 Task: Select the never option in the banner.
Action: Mouse moved to (24, 651)
Screenshot: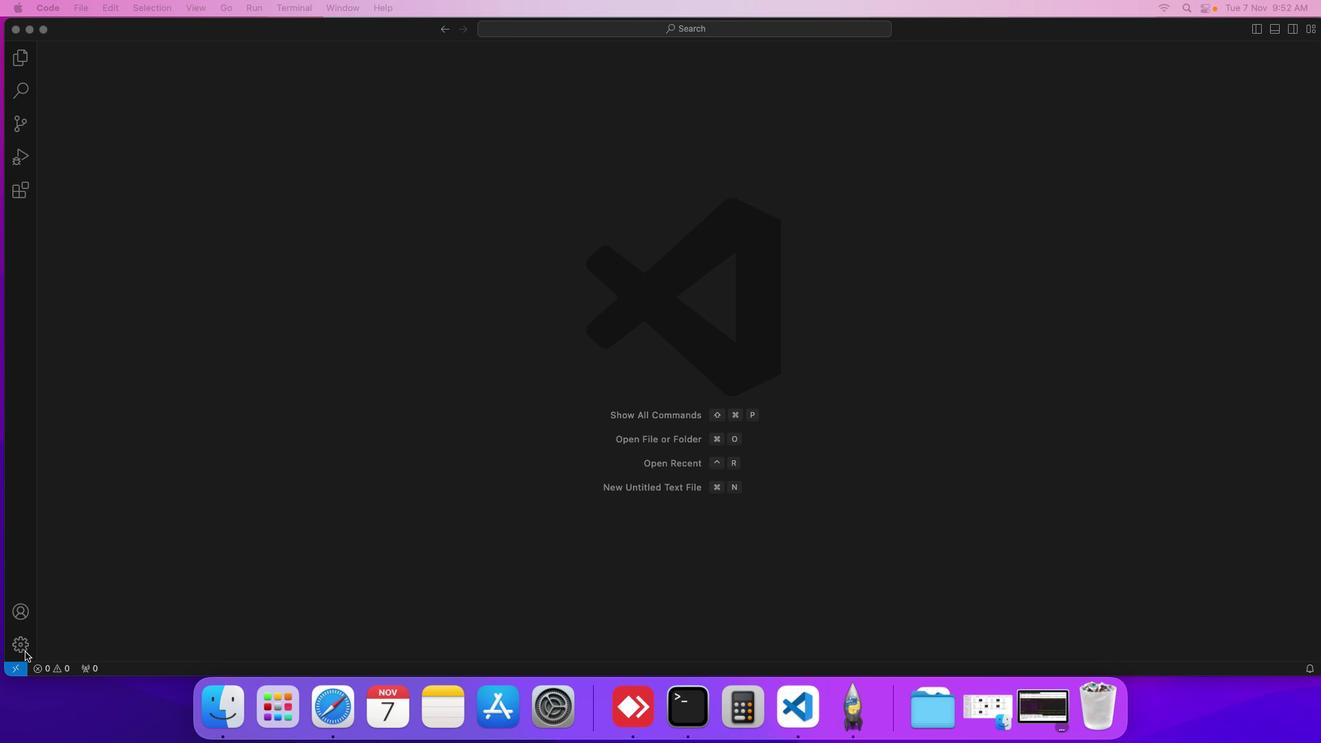 
Action: Mouse pressed left at (24, 651)
Screenshot: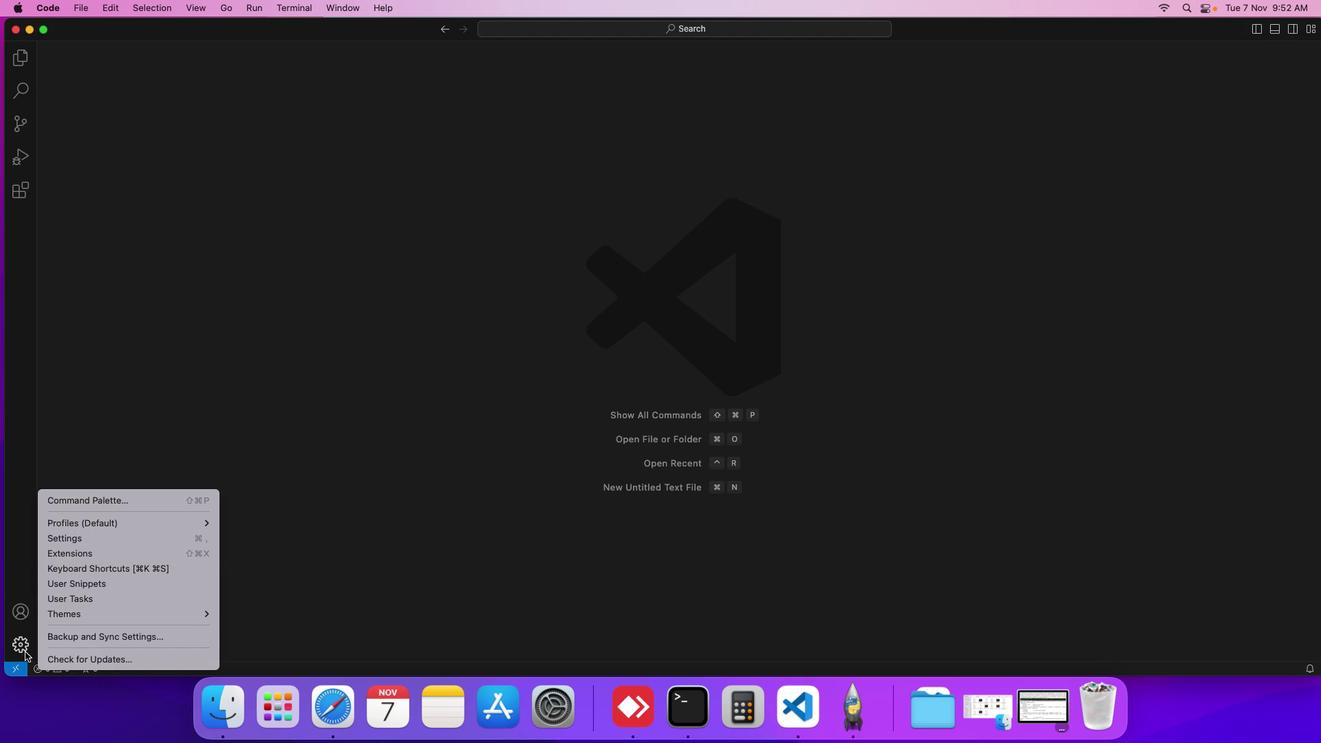 
Action: Mouse moved to (77, 538)
Screenshot: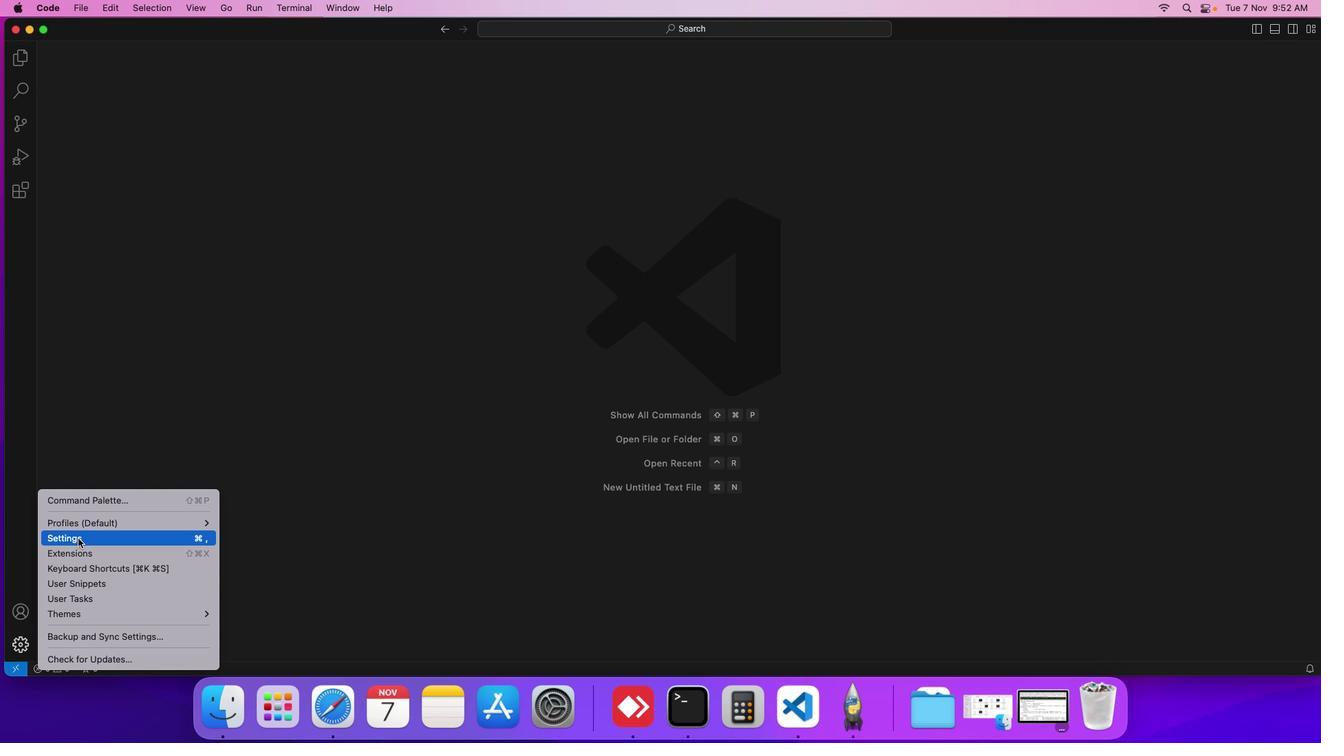 
Action: Mouse pressed left at (77, 538)
Screenshot: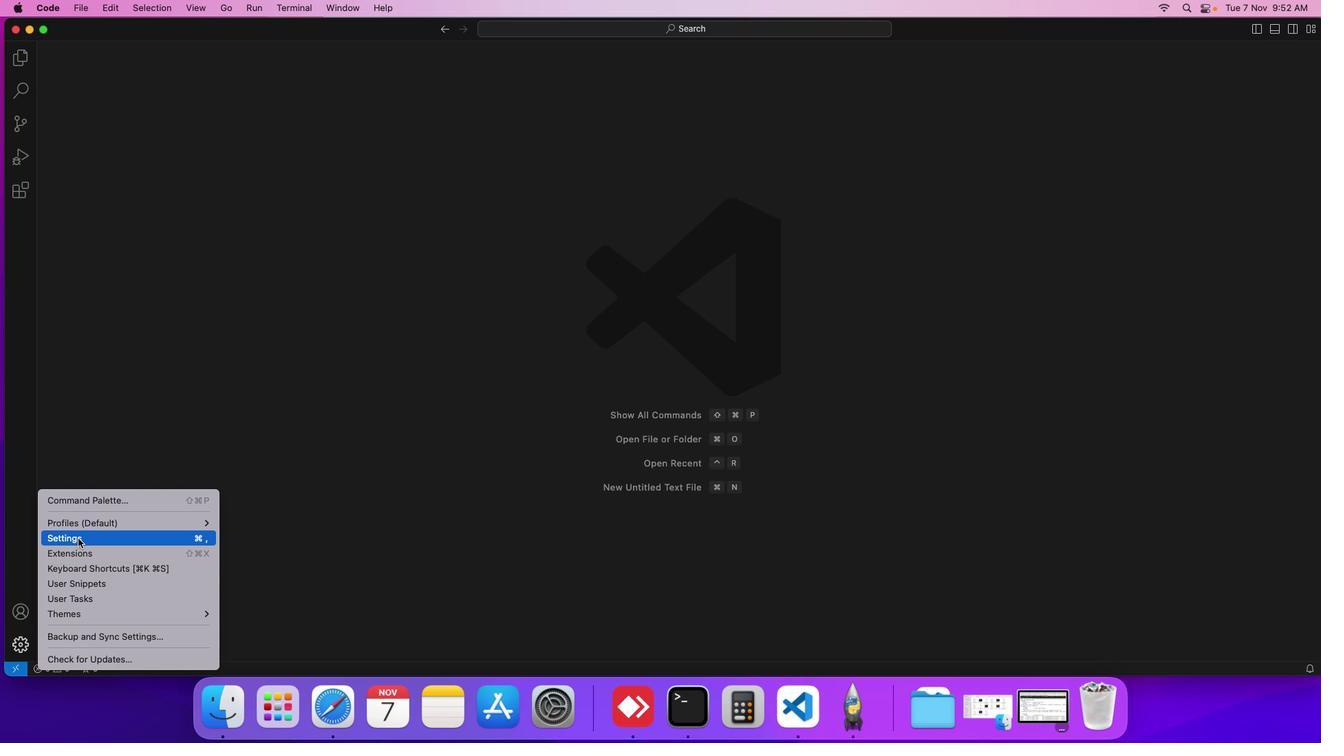
Action: Mouse moved to (315, 229)
Screenshot: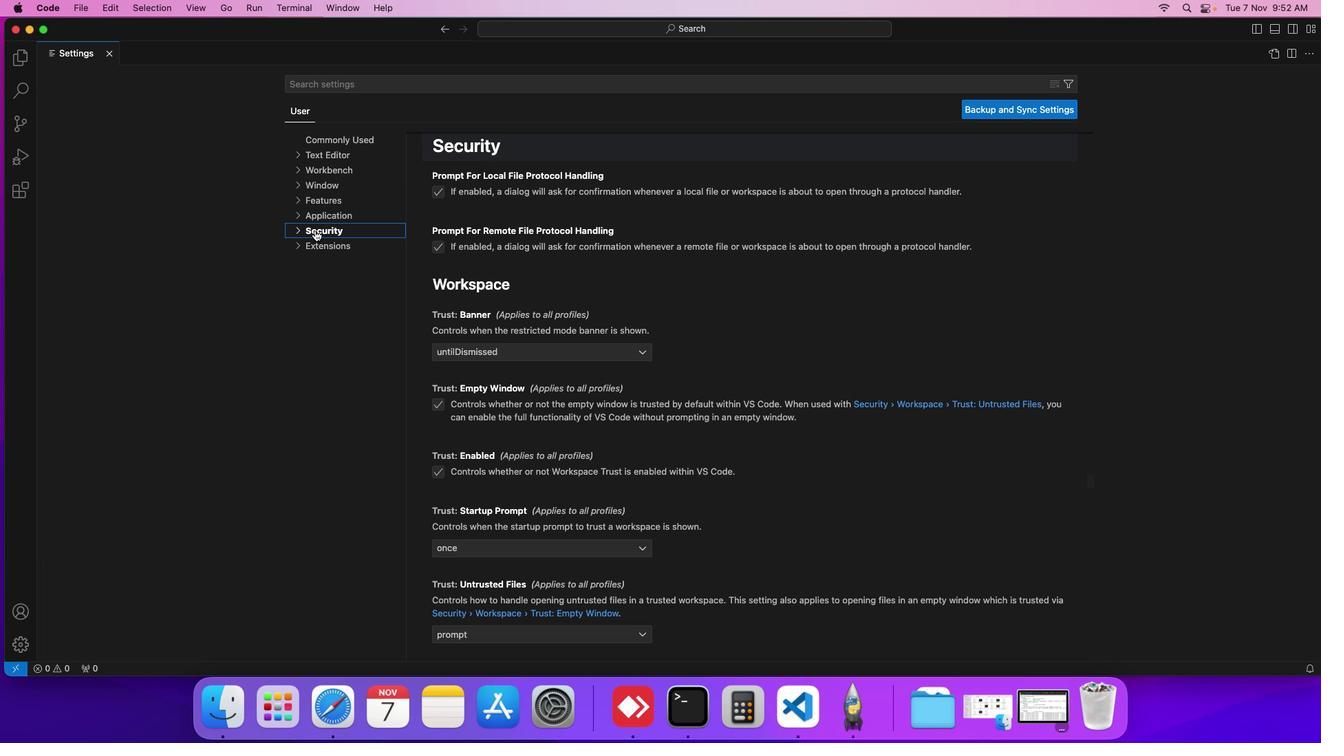 
Action: Mouse pressed left at (315, 229)
Screenshot: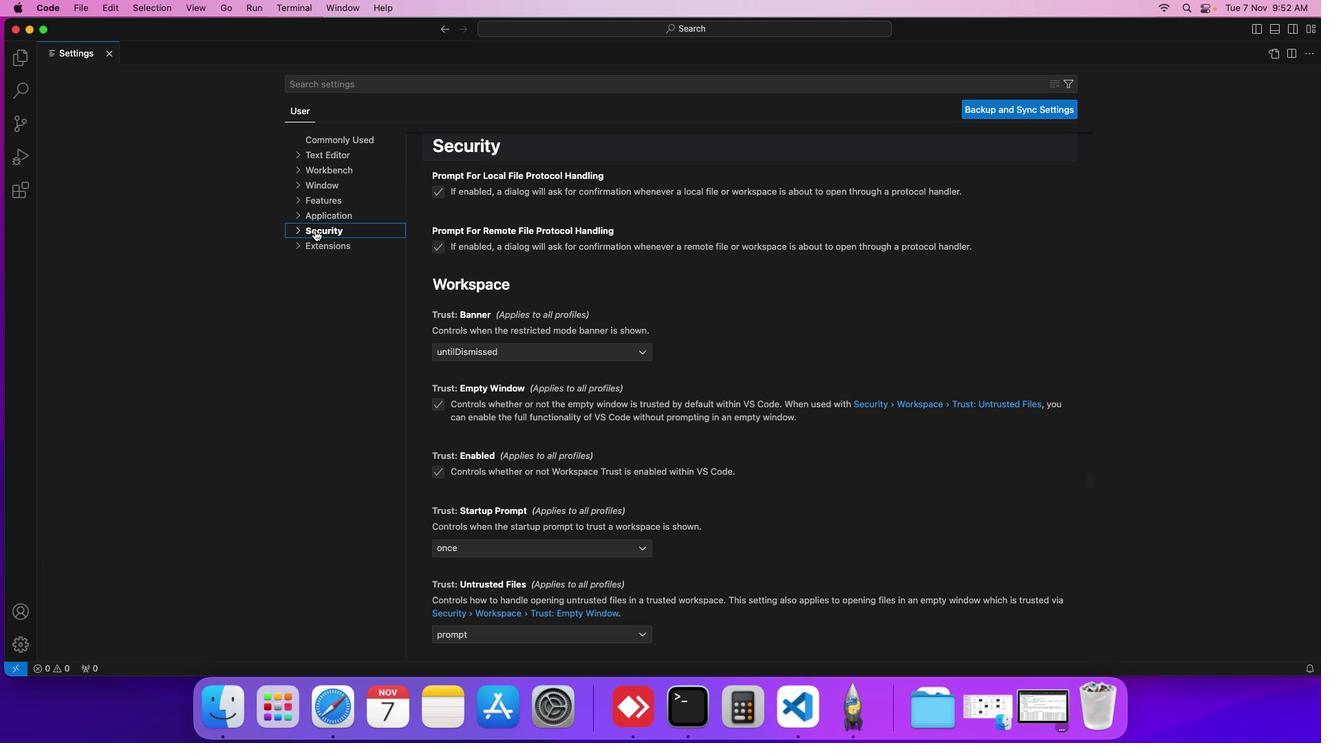 
Action: Mouse moved to (318, 244)
Screenshot: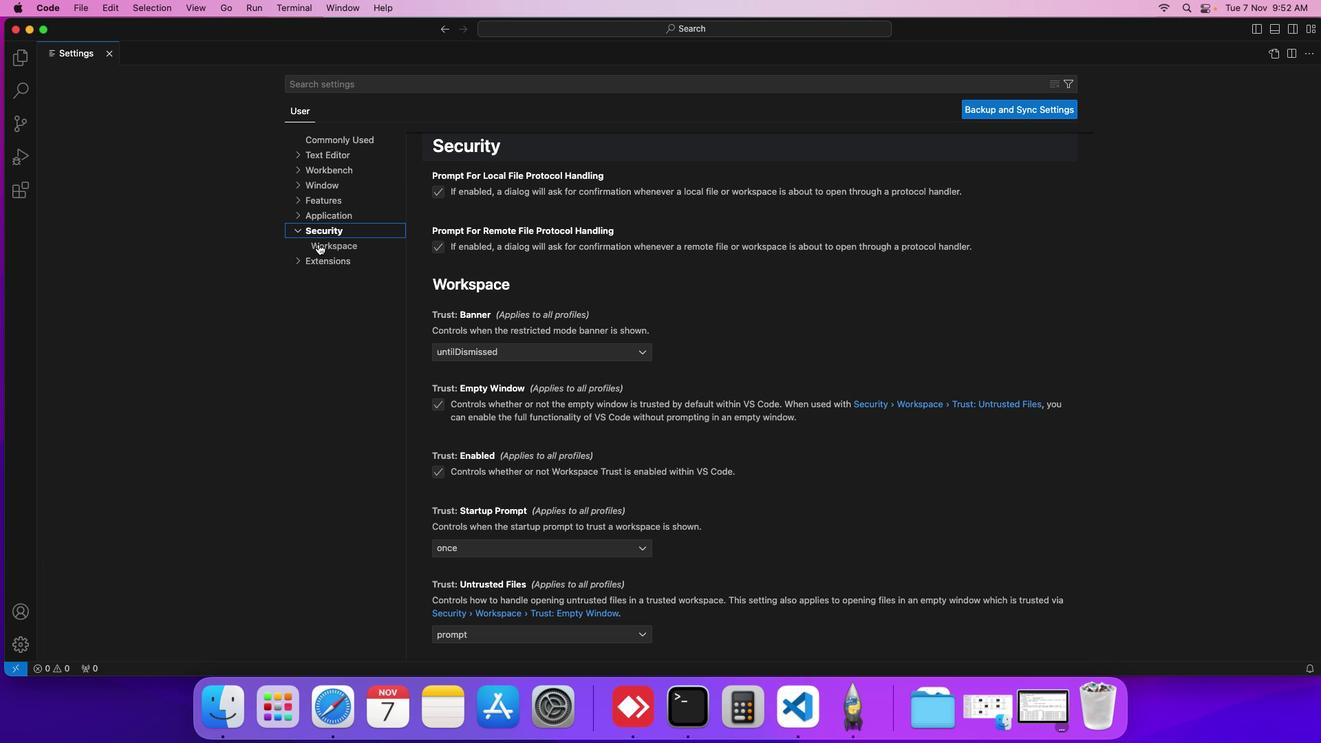 
Action: Mouse pressed left at (318, 244)
Screenshot: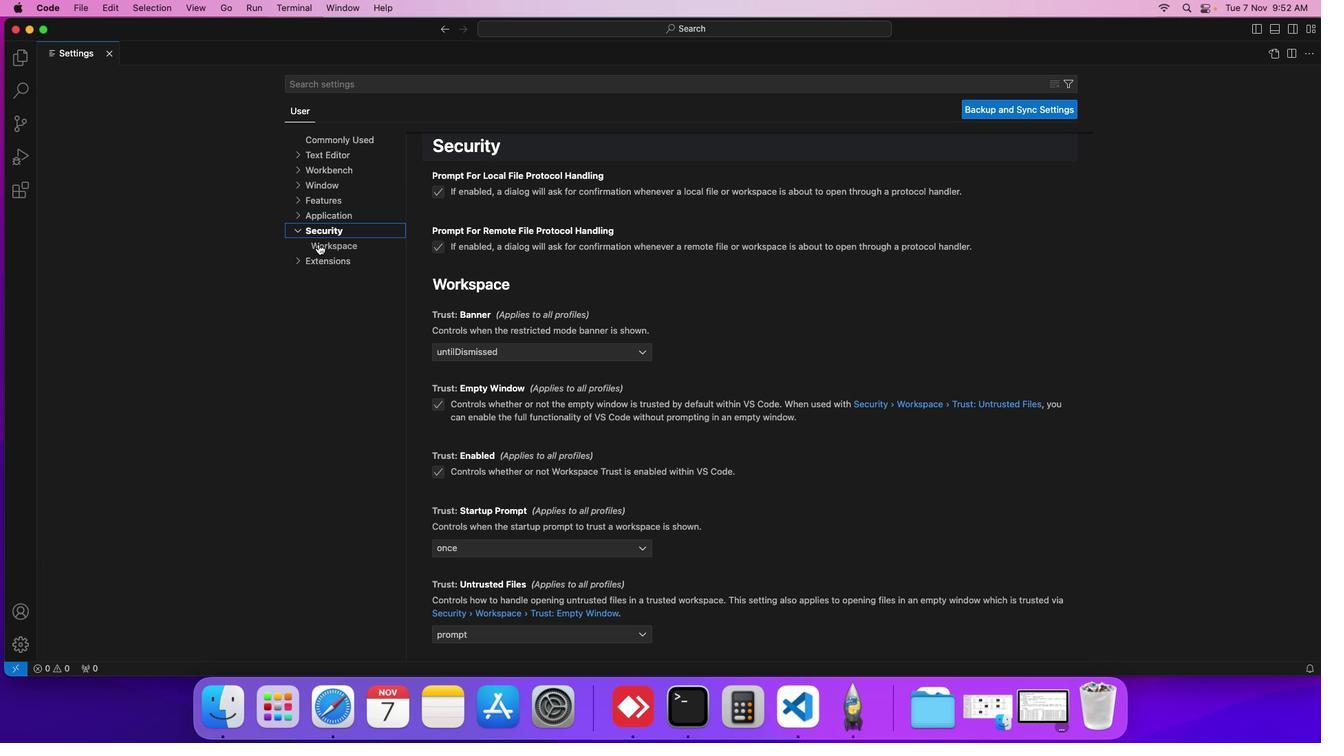 
Action: Mouse moved to (574, 213)
Screenshot: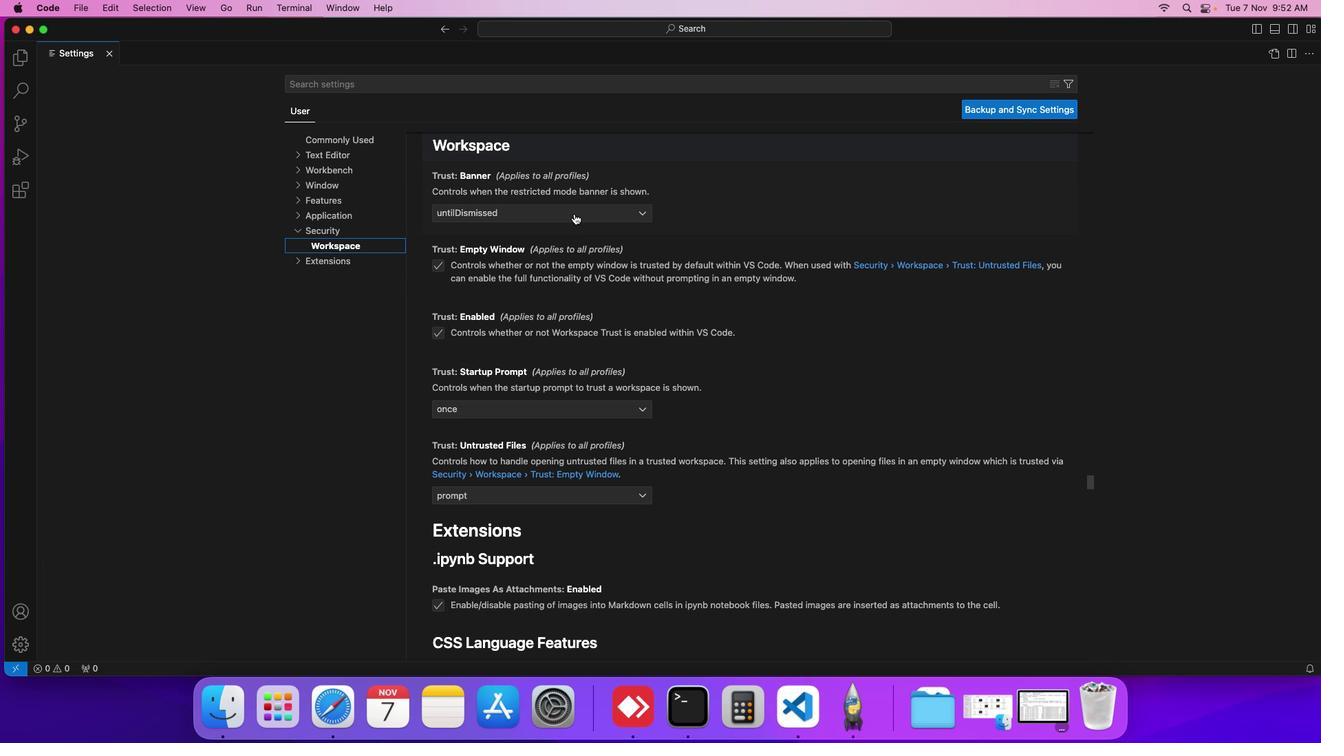 
Action: Mouse pressed left at (574, 213)
Screenshot: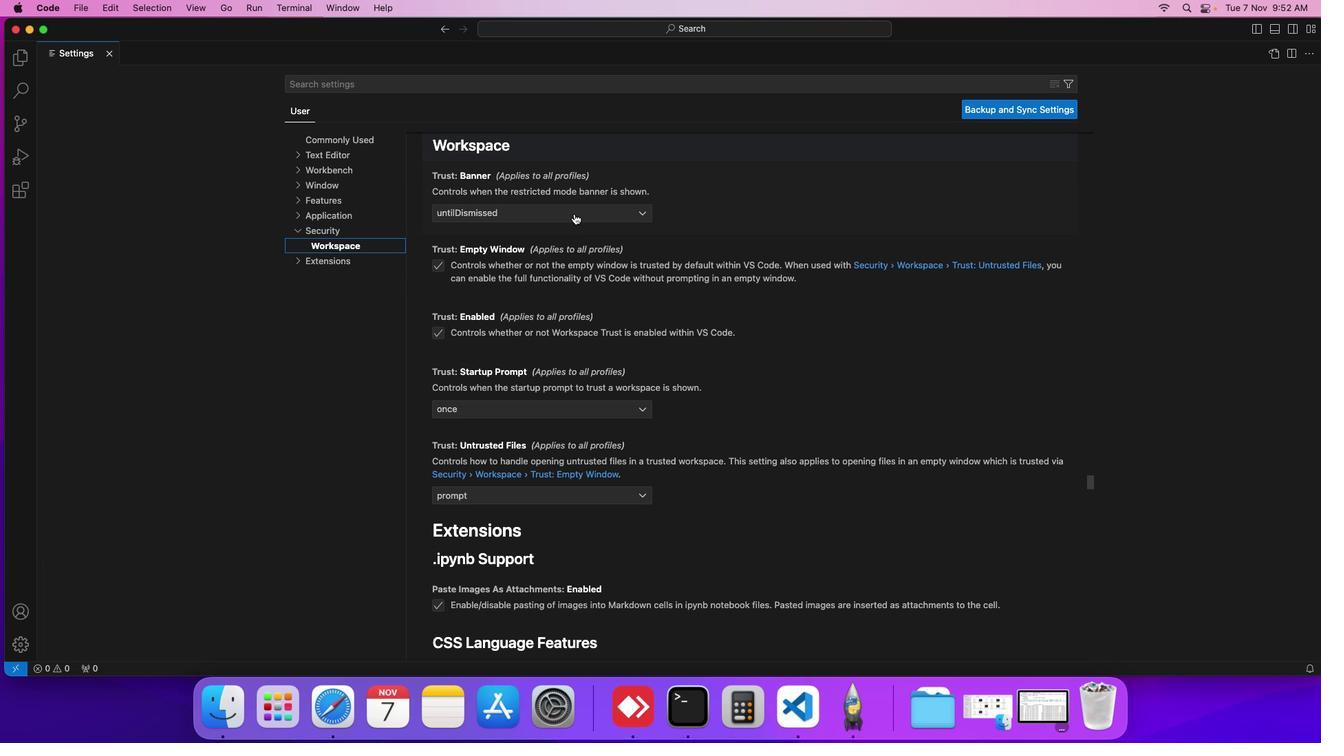 
Action: Mouse moved to (543, 260)
Screenshot: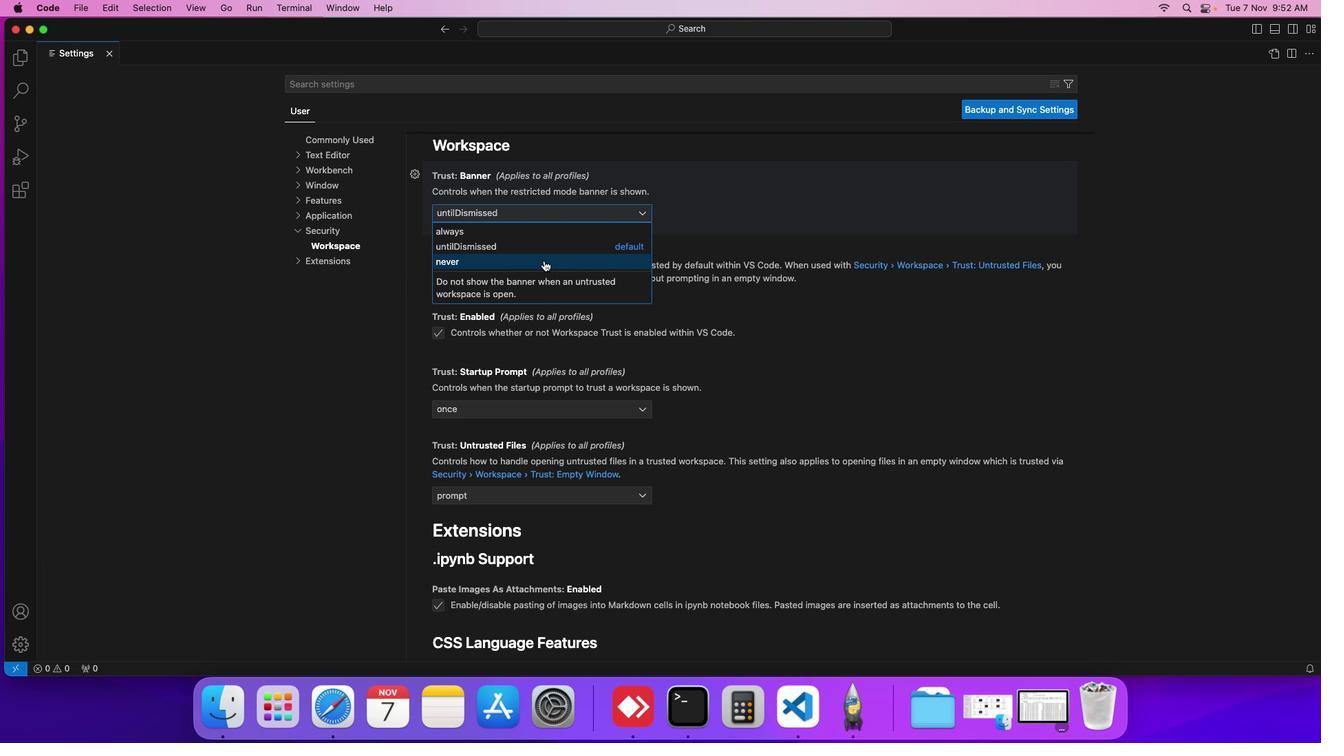 
Action: Mouse pressed left at (543, 260)
Screenshot: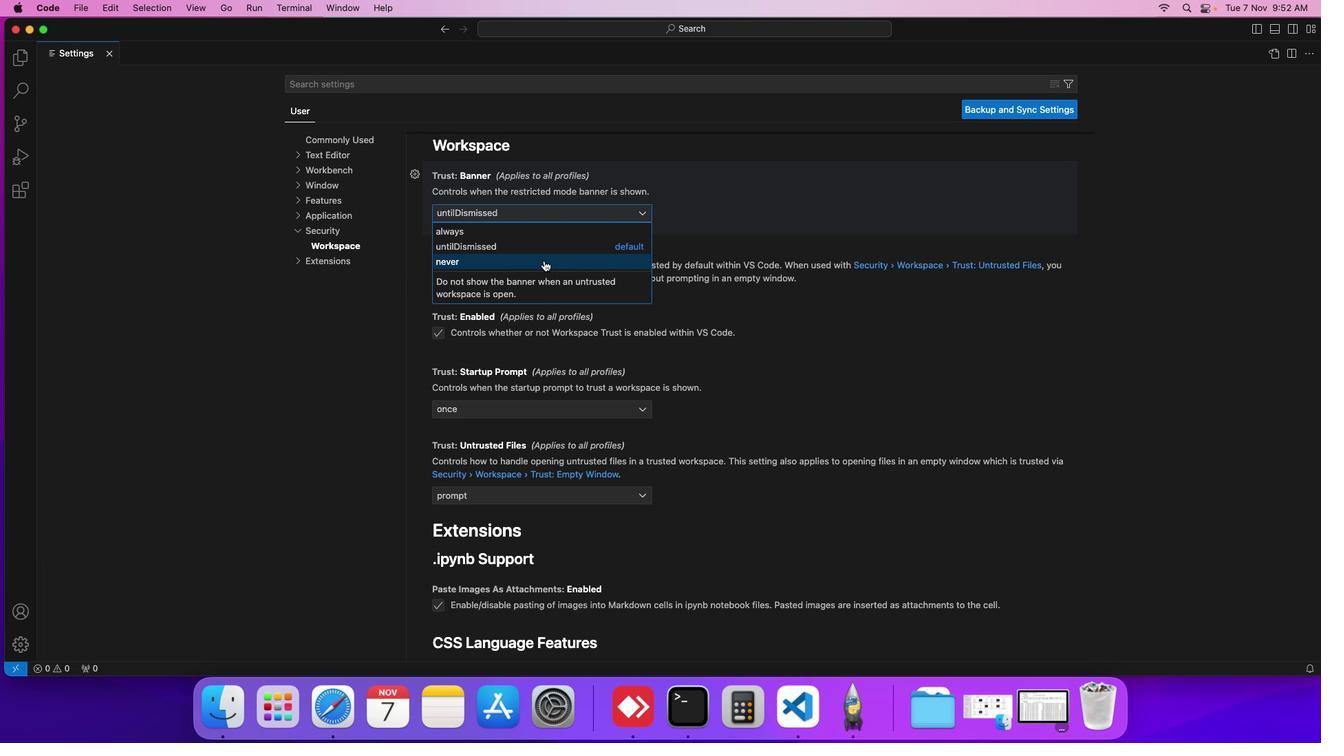 
Action: Mouse moved to (583, 229)
Screenshot: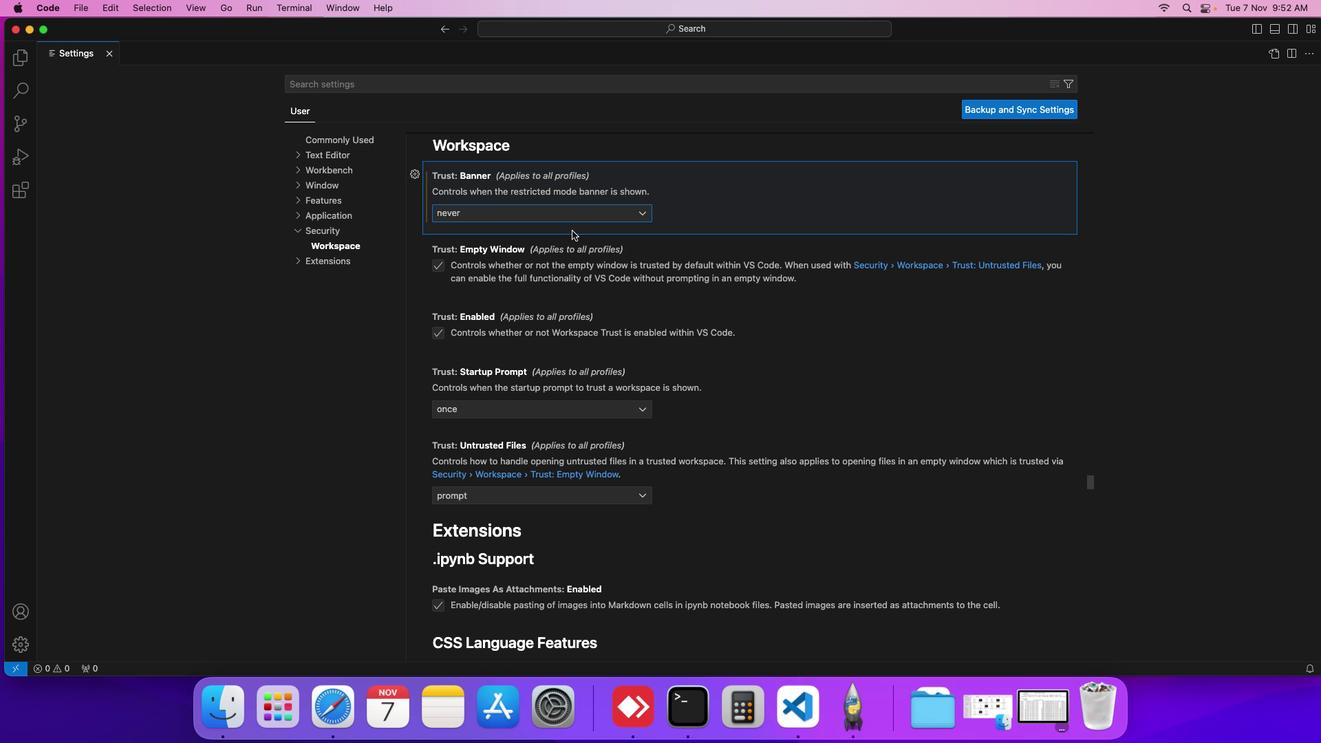 
